 Task: Create a rule from the Agile list, Priority changed -> Complete task in the project AgileGator if Priority Cleared then Complete Task
Action: Mouse moved to (1126, 107)
Screenshot: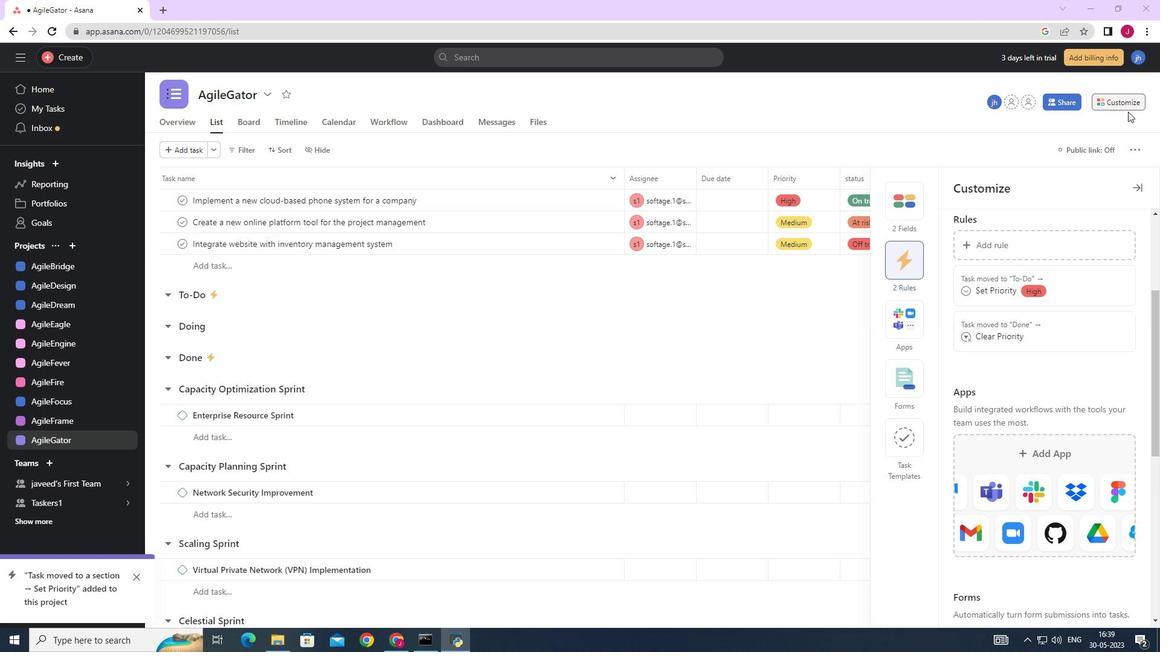 
Action: Mouse pressed left at (1126, 107)
Screenshot: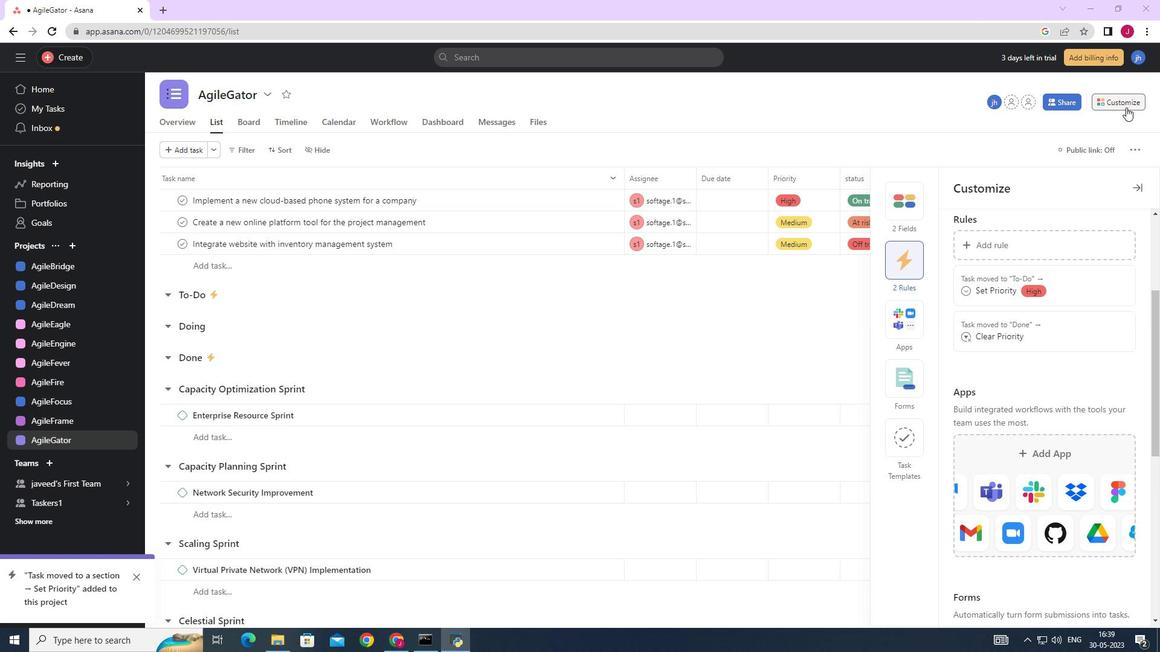 
Action: Mouse moved to (1125, 103)
Screenshot: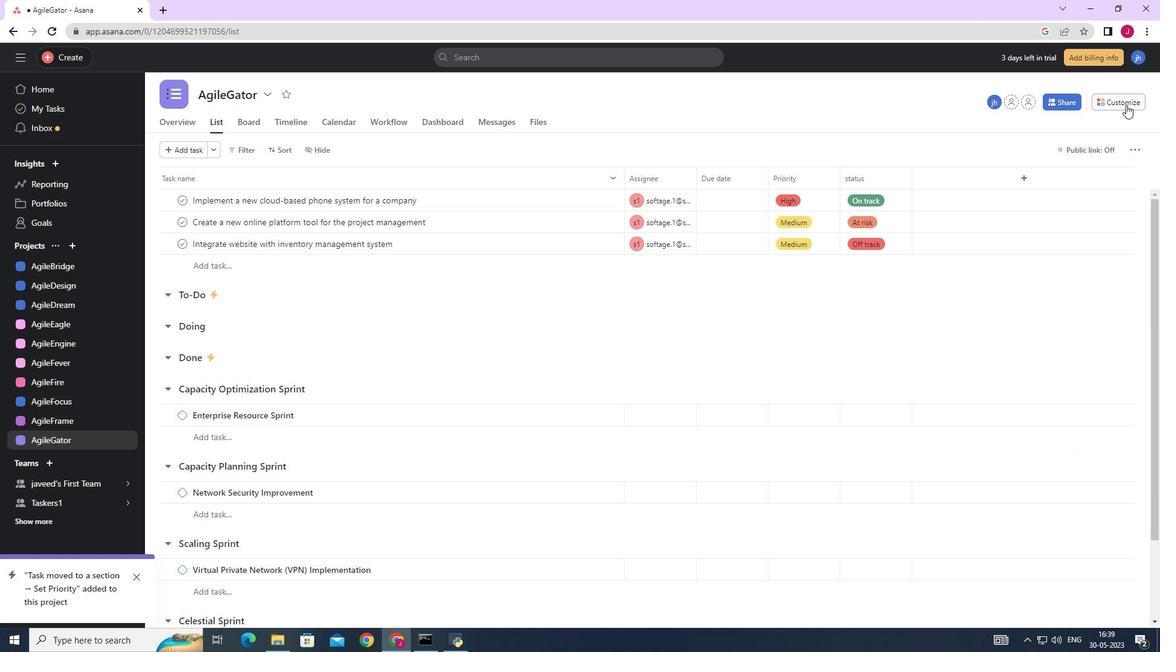 
Action: Mouse pressed left at (1125, 103)
Screenshot: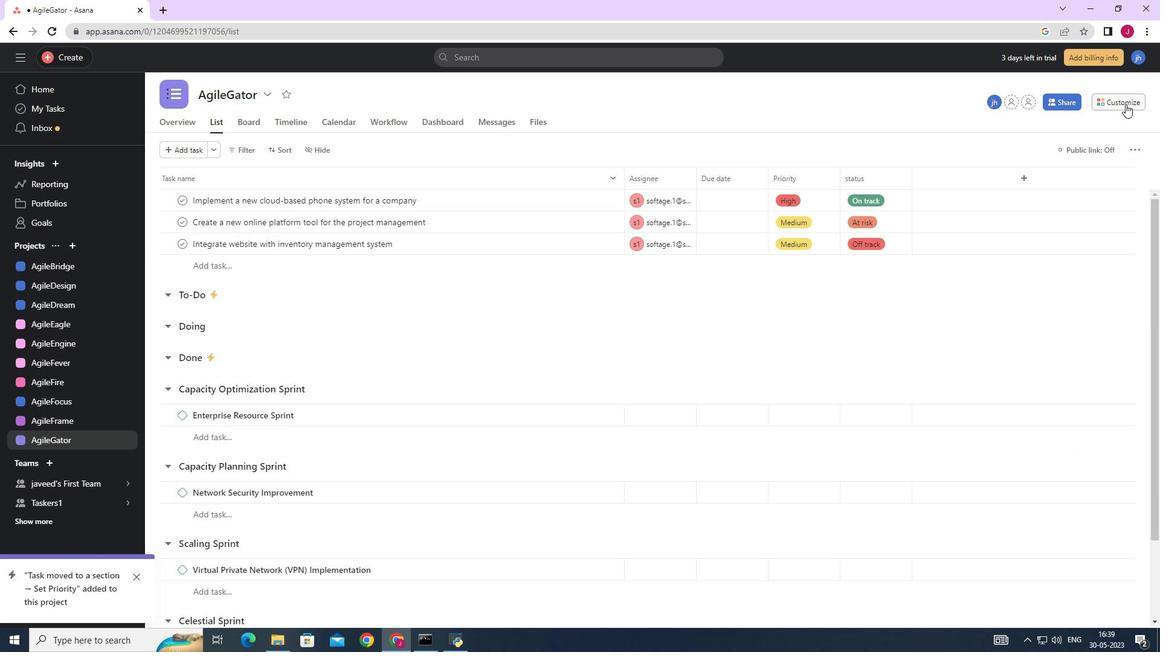 
Action: Mouse moved to (902, 276)
Screenshot: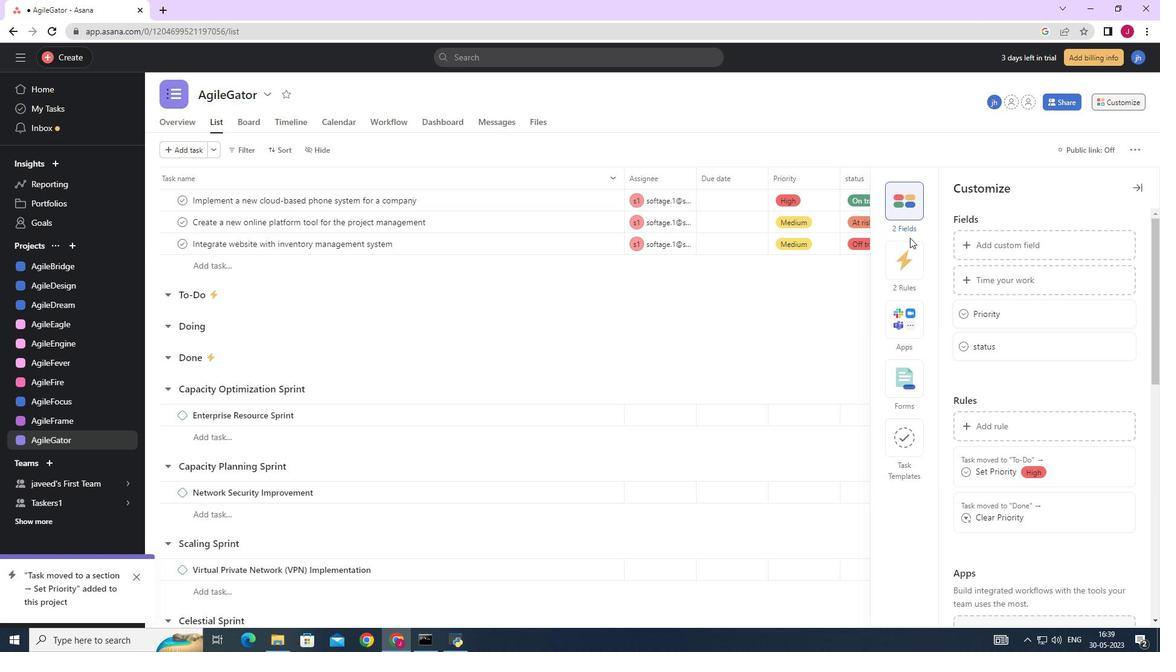 
Action: Mouse pressed left at (902, 276)
Screenshot: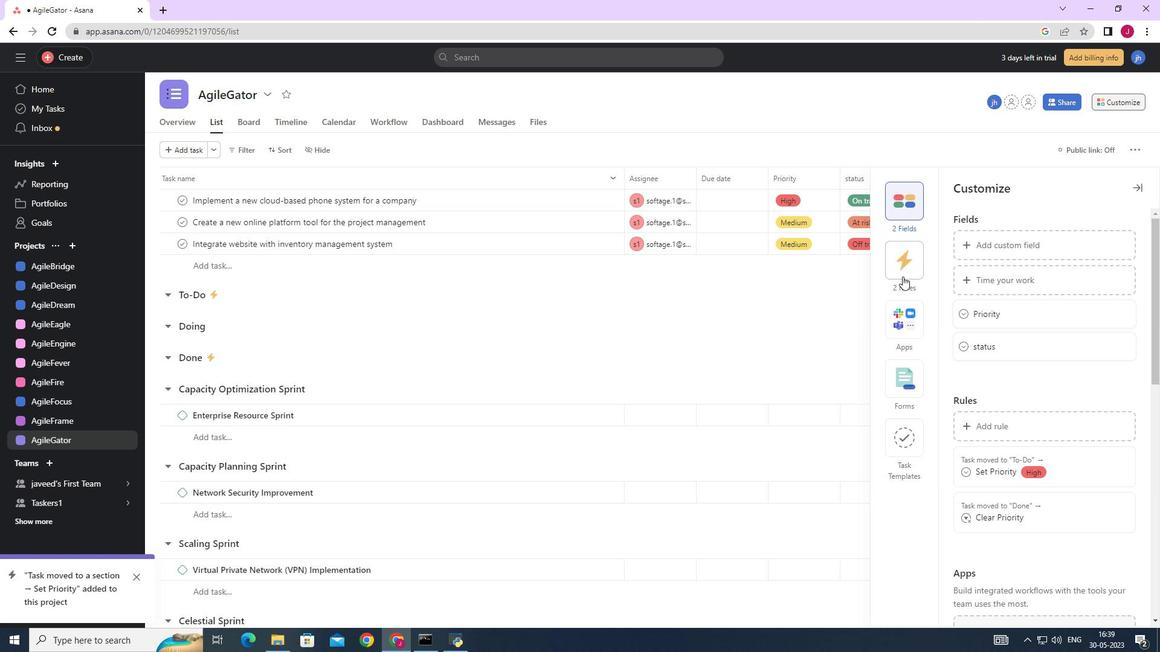 
Action: Mouse moved to (1011, 244)
Screenshot: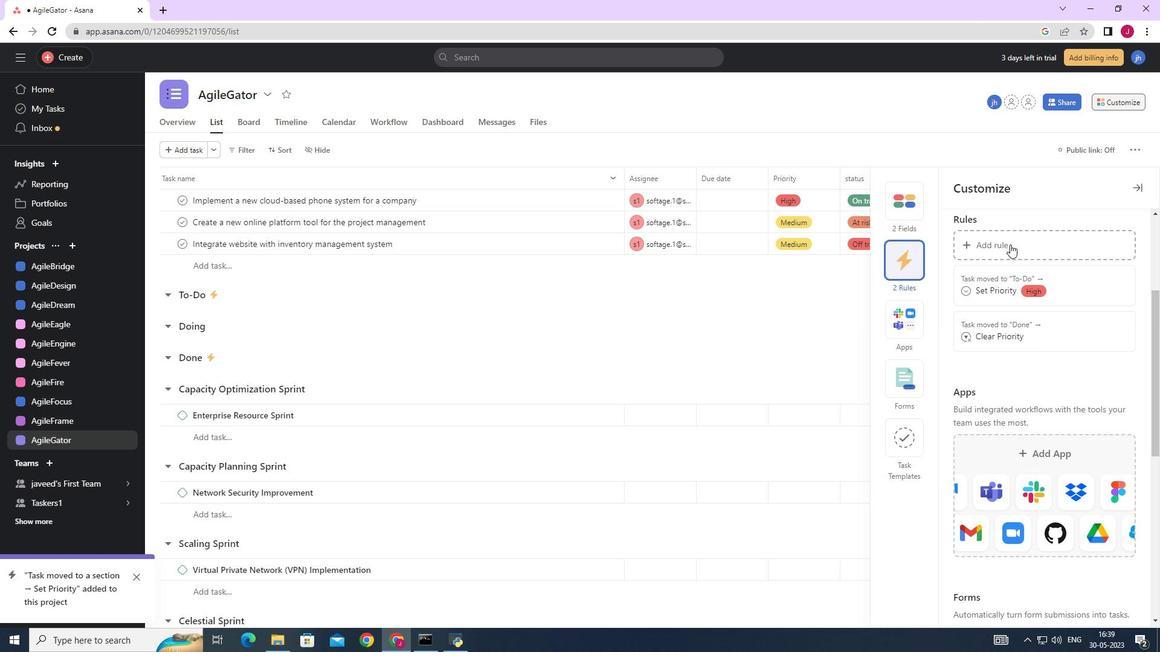 
Action: Mouse pressed left at (1011, 244)
Screenshot: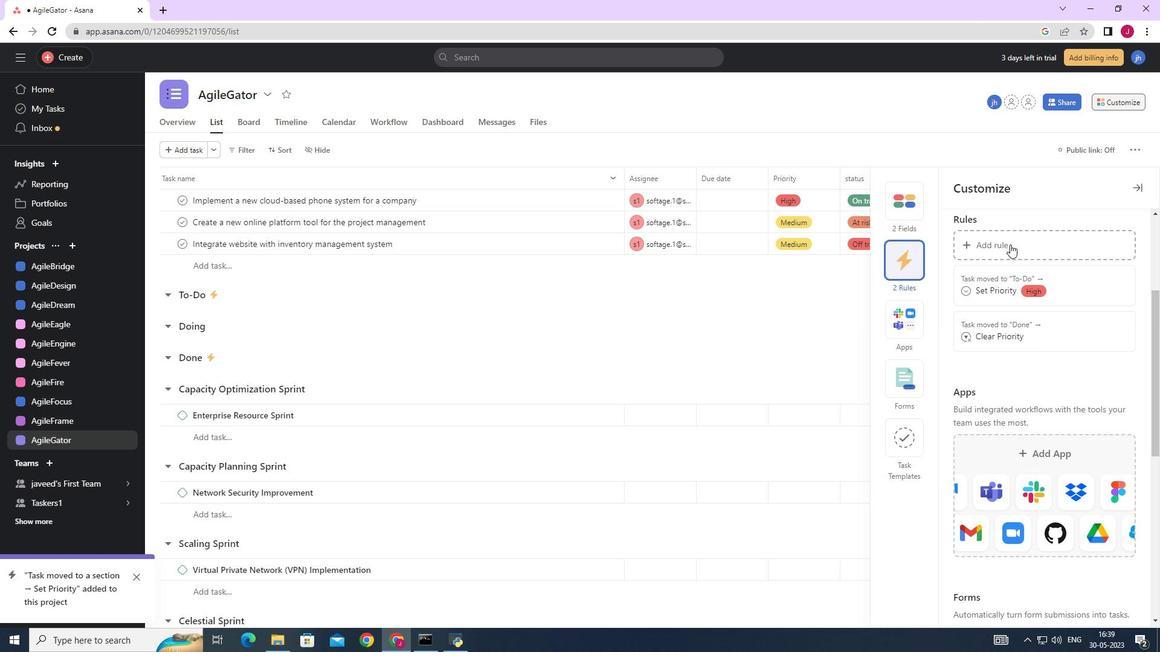 
Action: Mouse moved to (248, 181)
Screenshot: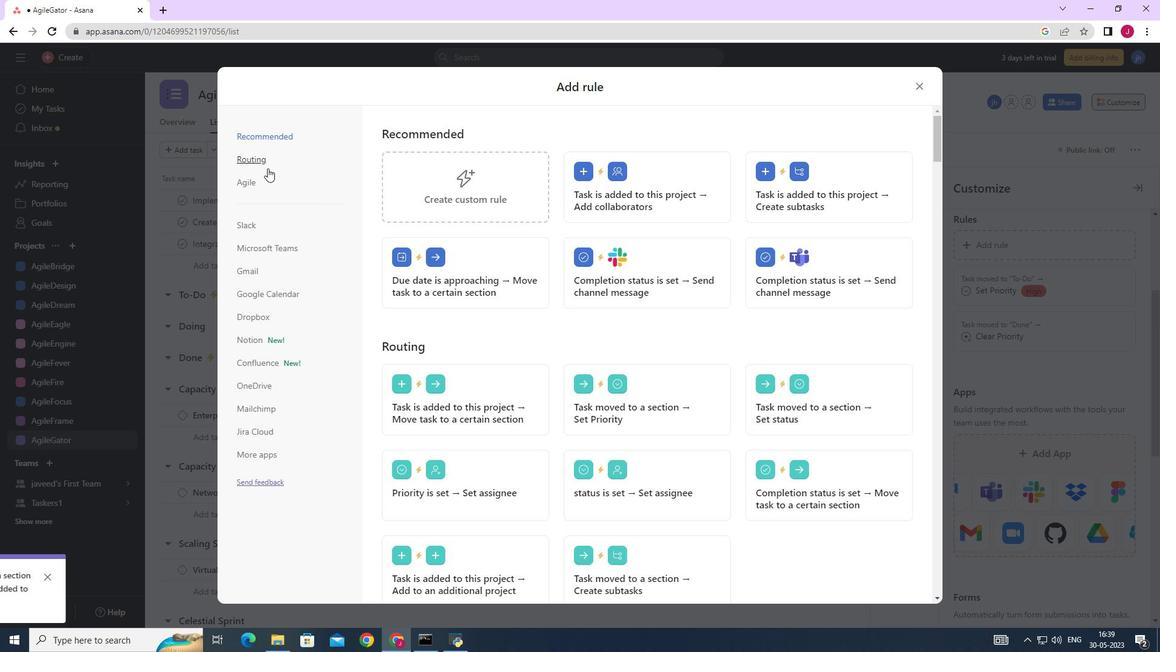 
Action: Mouse pressed left at (248, 181)
Screenshot: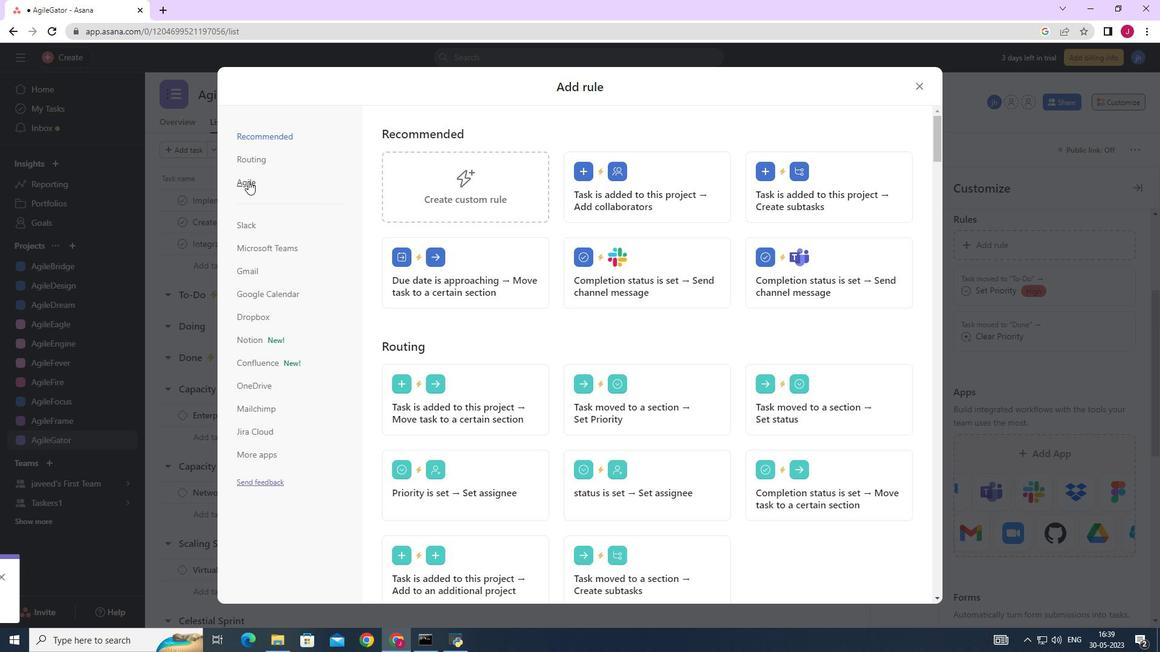 
Action: Mouse moved to (421, 188)
Screenshot: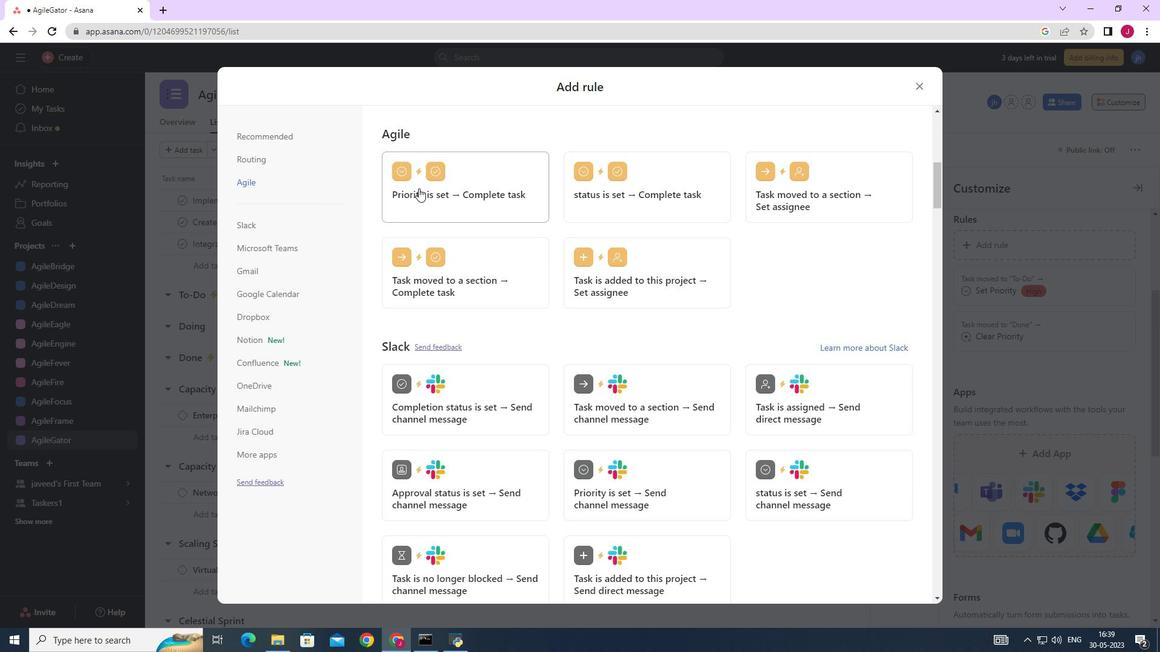 
Action: Mouse pressed left at (421, 188)
Screenshot: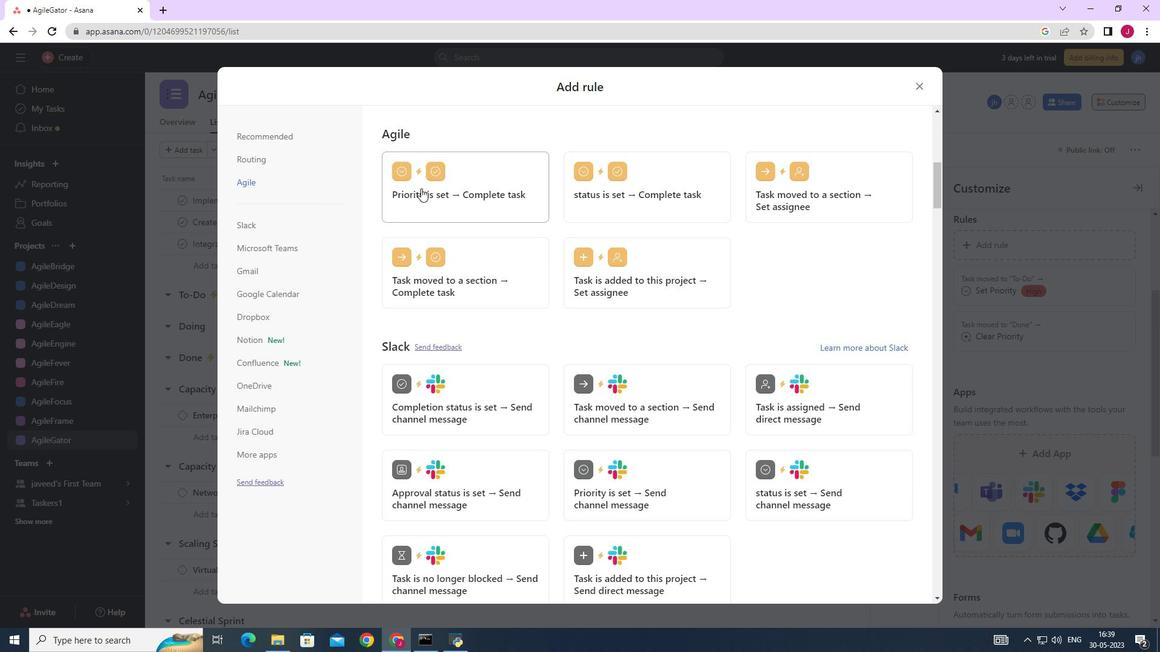 
Action: Mouse moved to (757, 208)
Screenshot: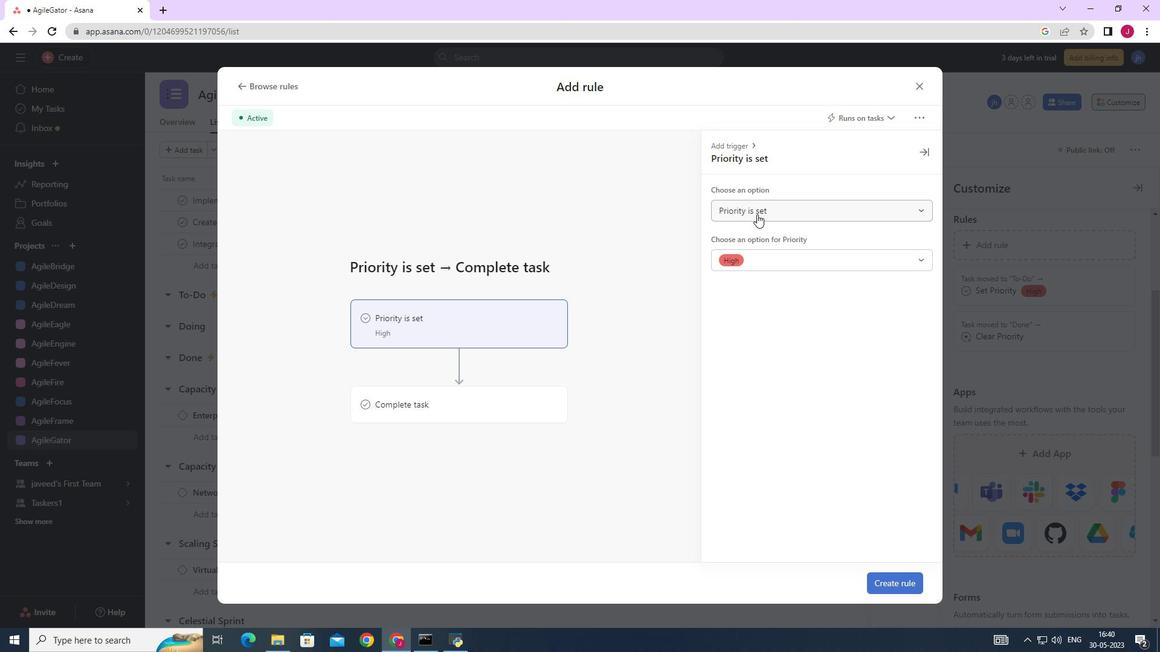 
Action: Mouse pressed left at (757, 208)
Screenshot: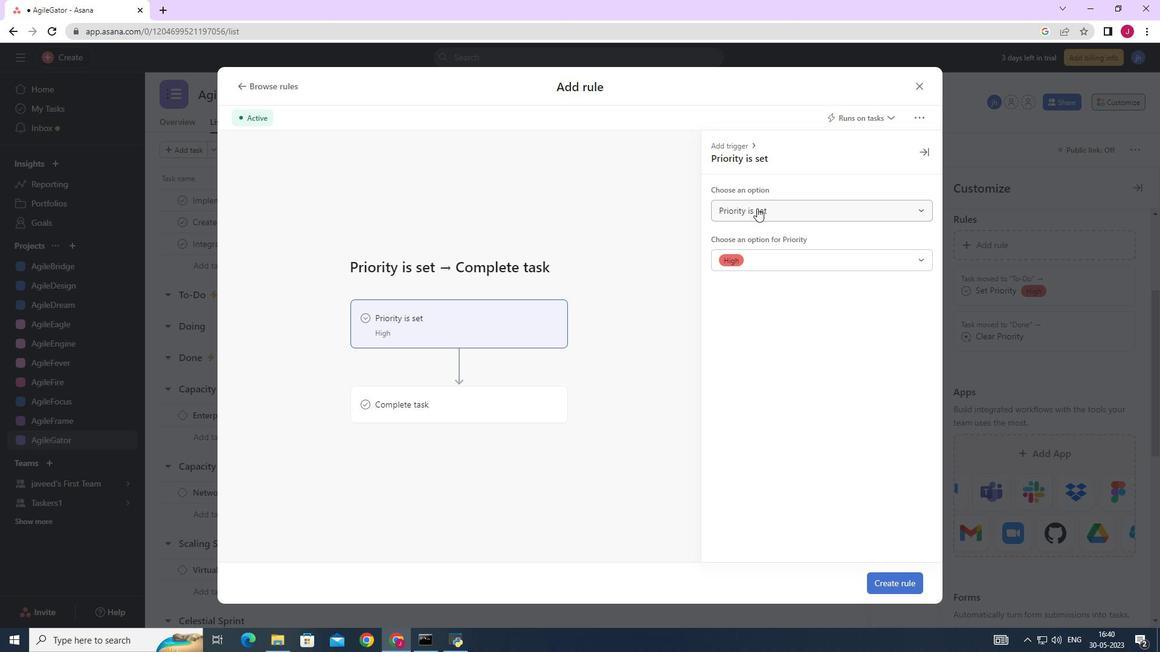 
Action: Mouse moved to (761, 257)
Screenshot: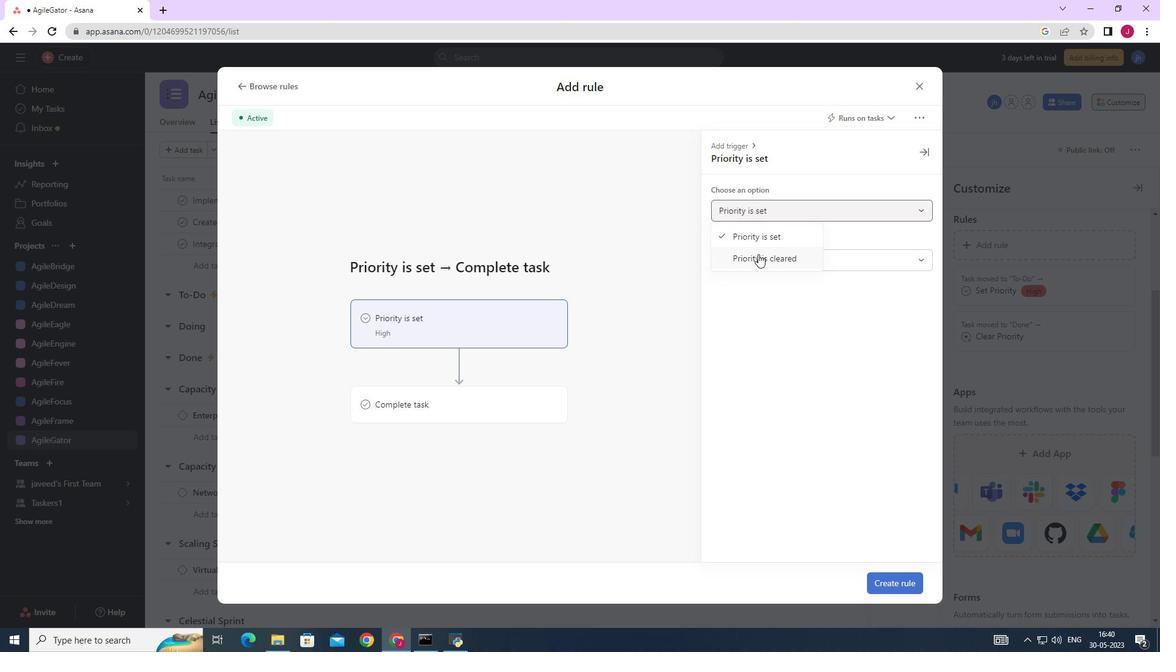 
Action: Mouse pressed left at (761, 257)
Screenshot: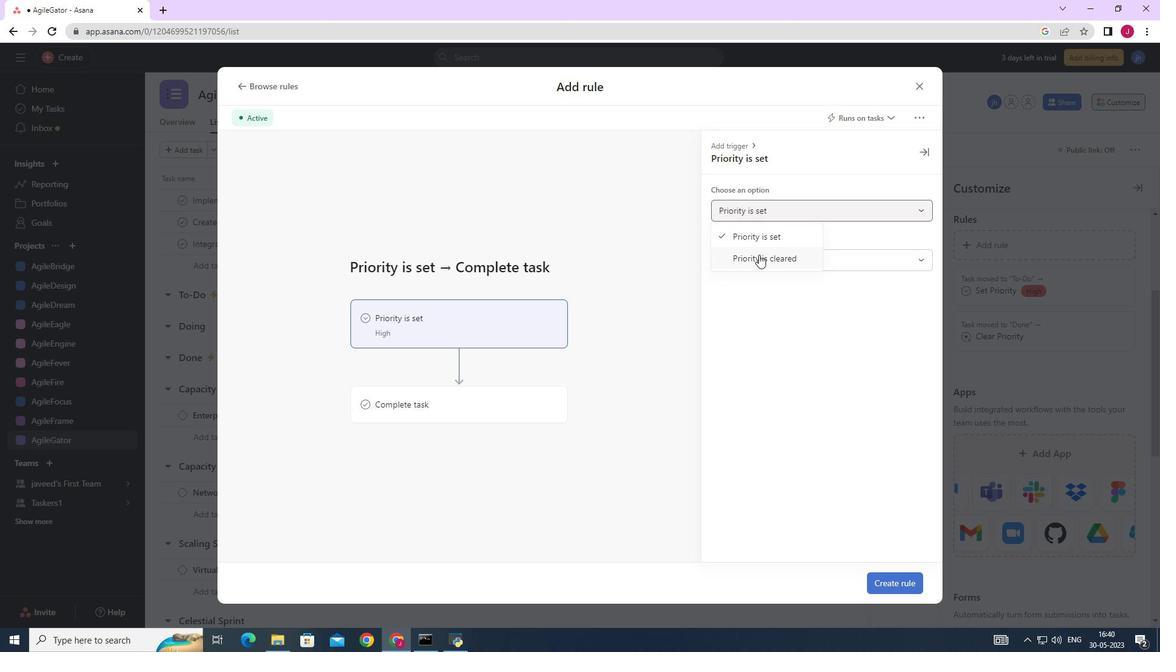 
Action: Mouse moved to (412, 403)
Screenshot: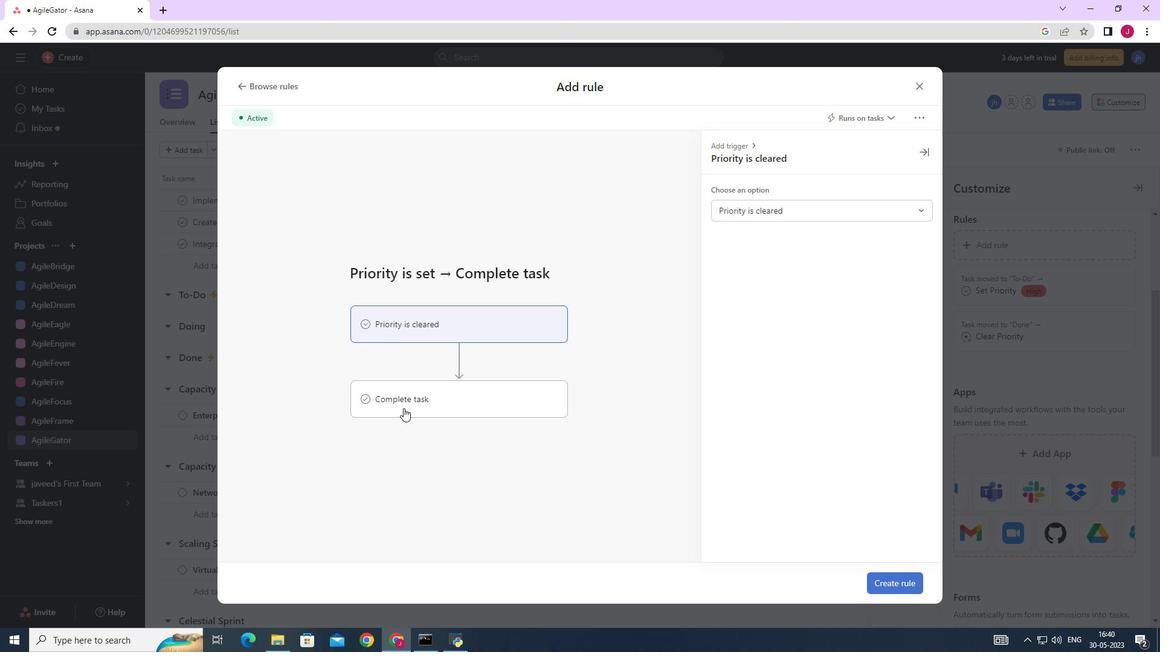 
Action: Mouse pressed left at (412, 403)
Screenshot: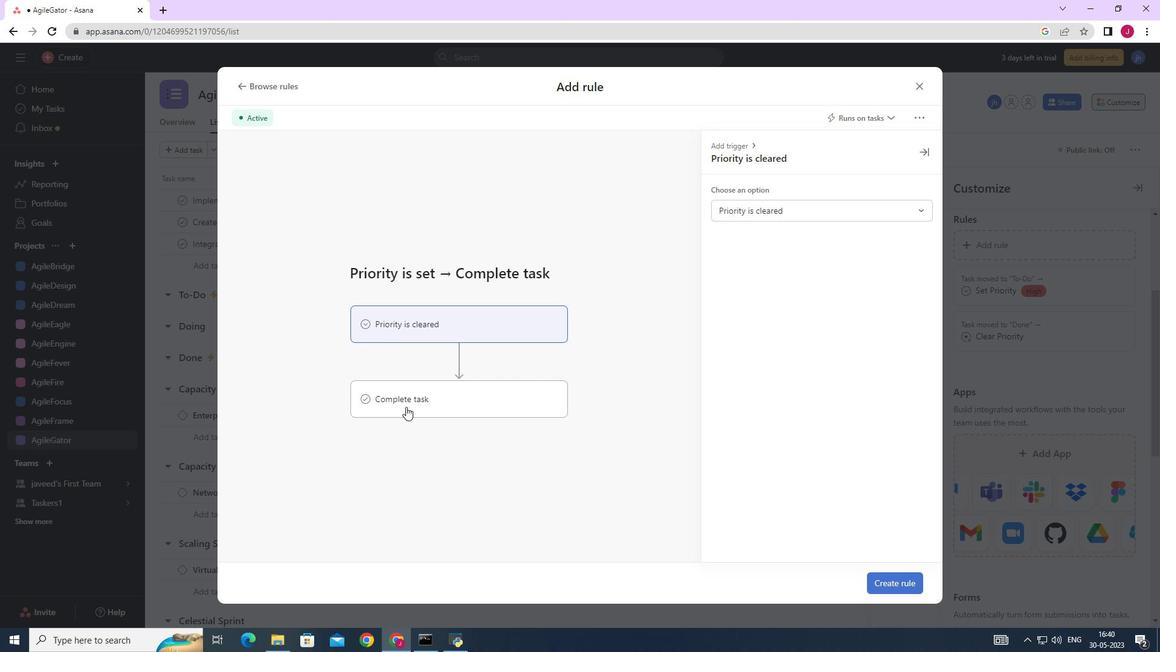 
Action: Mouse moved to (871, 584)
Screenshot: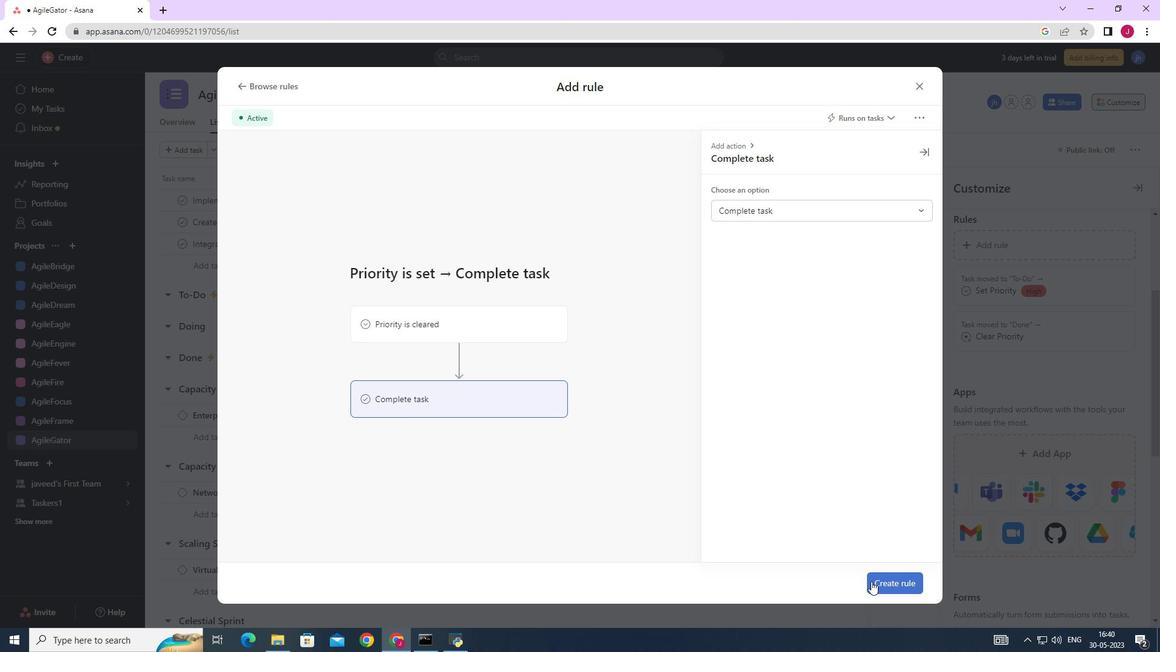 
Action: Mouse pressed left at (871, 584)
Screenshot: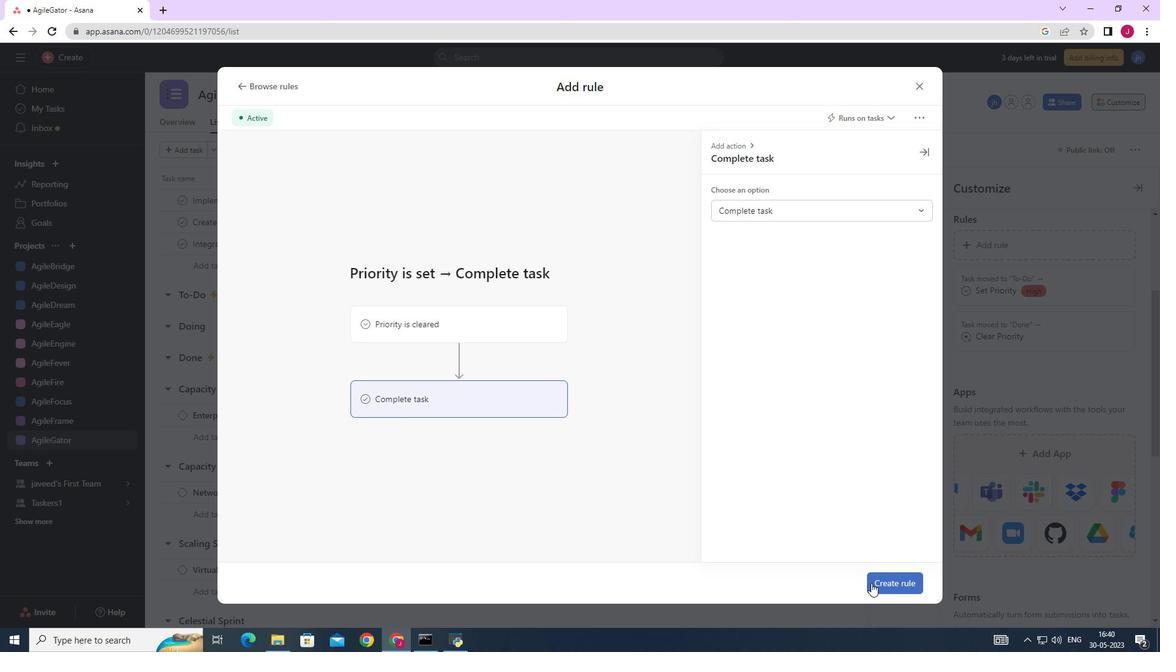 
Action: Mouse moved to (774, 501)
Screenshot: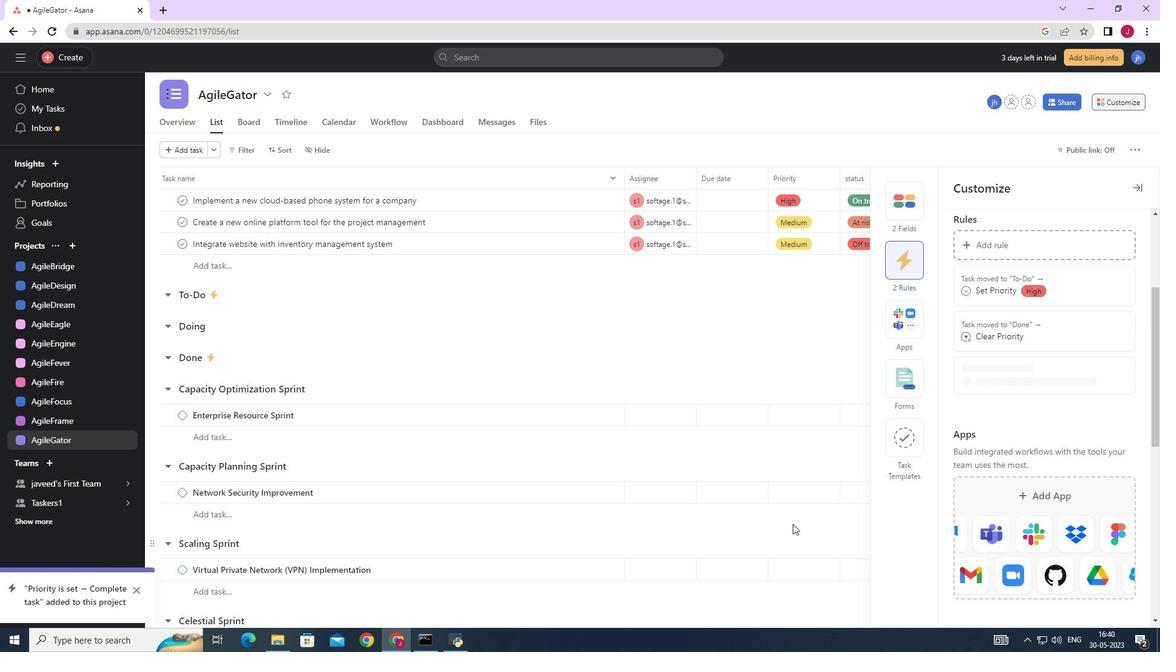 
